 Task: Use Basketball Net Swish Effect in this video Movie B.mp4
Action: Mouse moved to (339, 115)
Screenshot: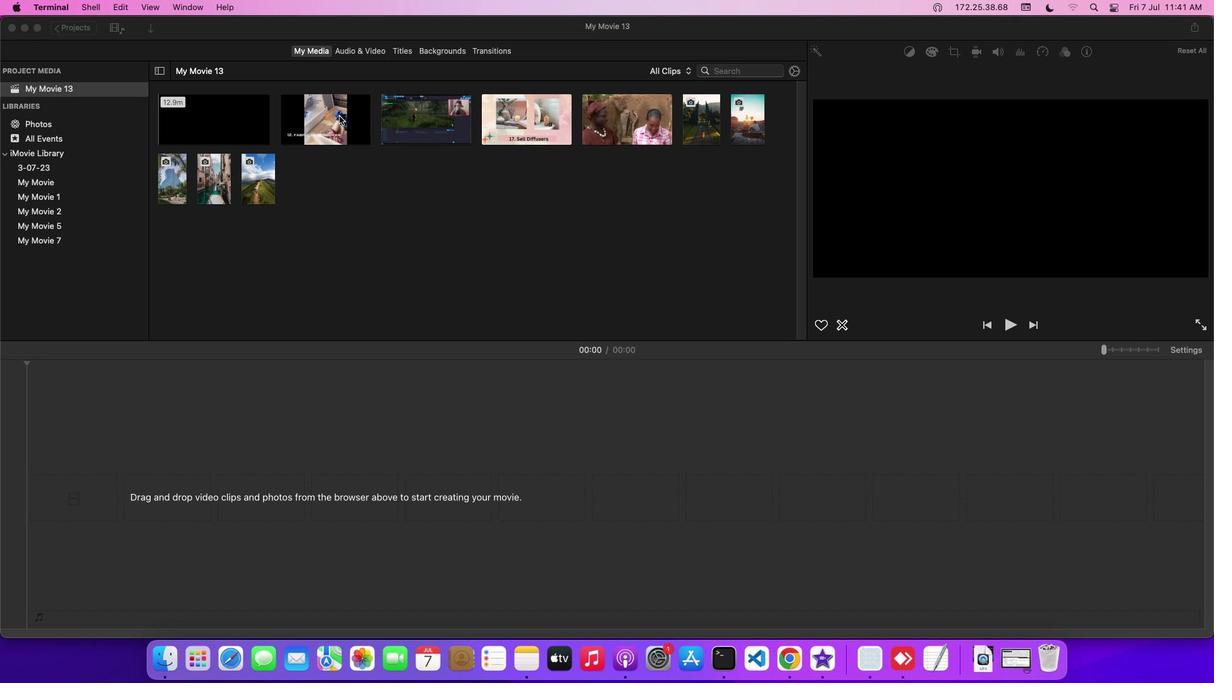 
Action: Mouse pressed left at (339, 115)
Screenshot: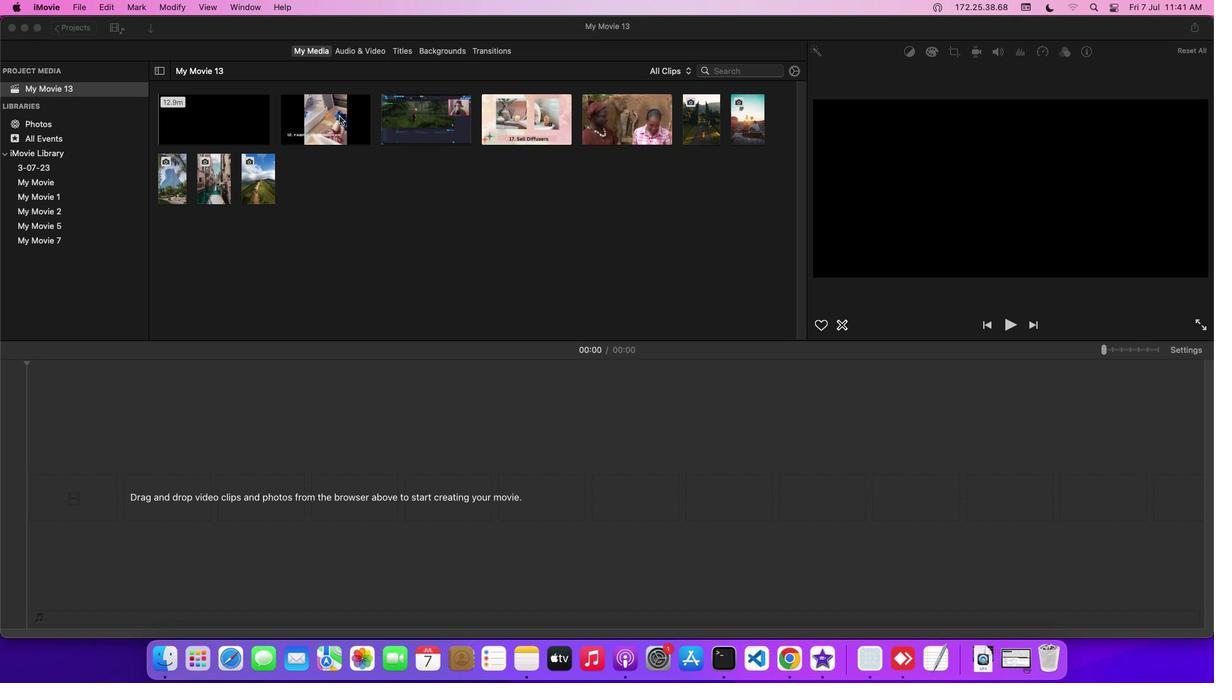 
Action: Mouse moved to (354, 48)
Screenshot: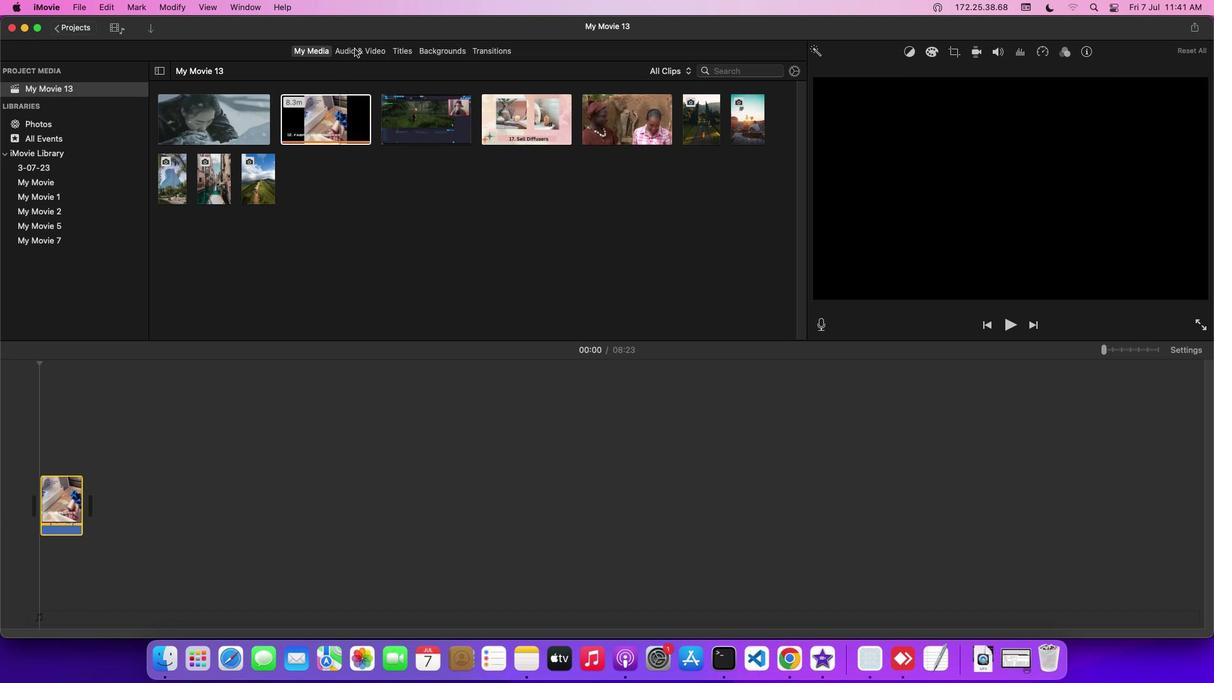 
Action: Mouse pressed left at (354, 48)
Screenshot: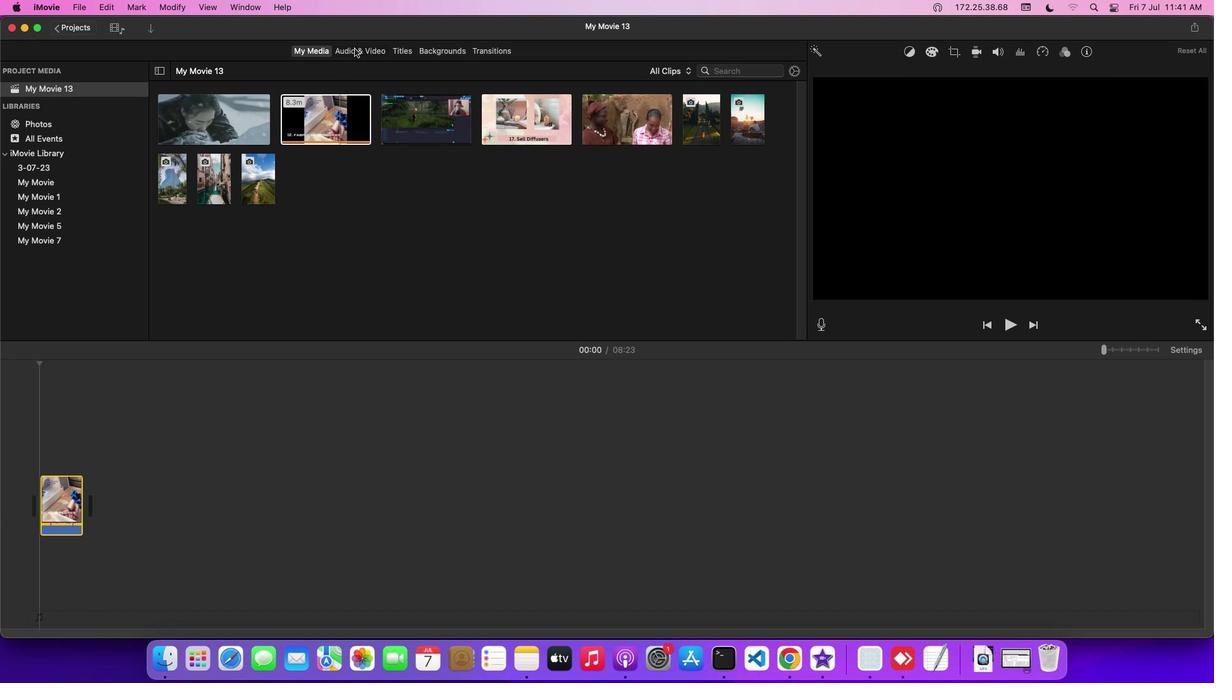 
Action: Mouse moved to (86, 118)
Screenshot: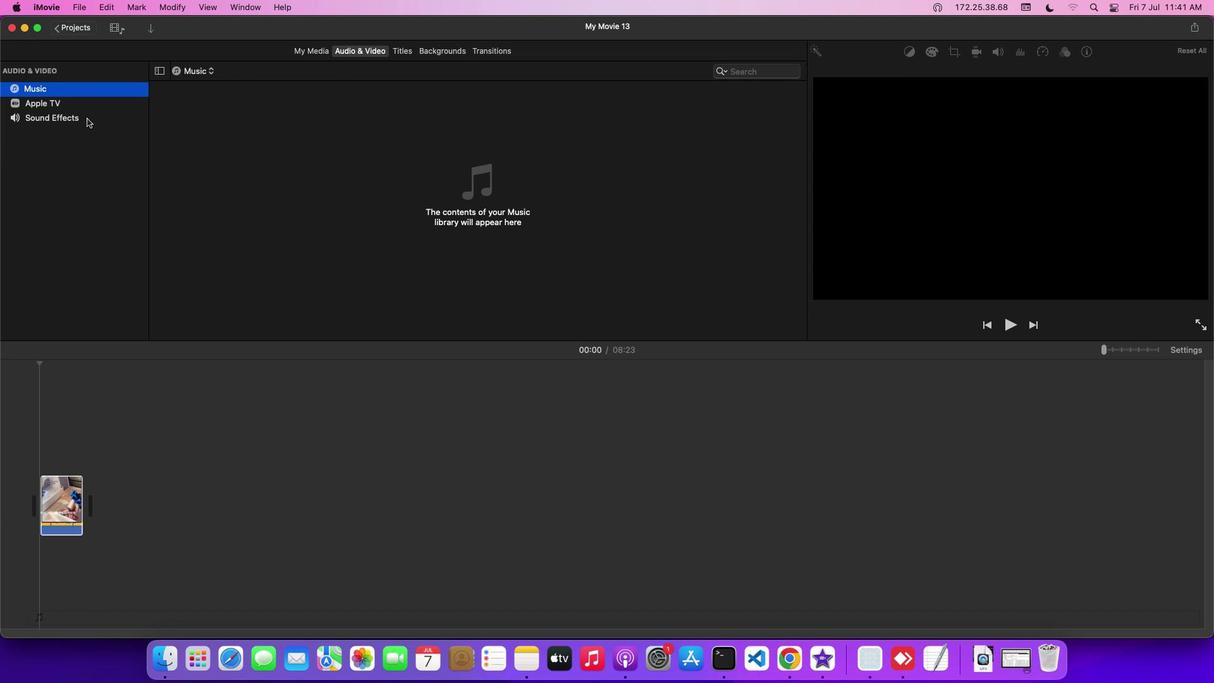 
Action: Mouse pressed left at (86, 118)
Screenshot: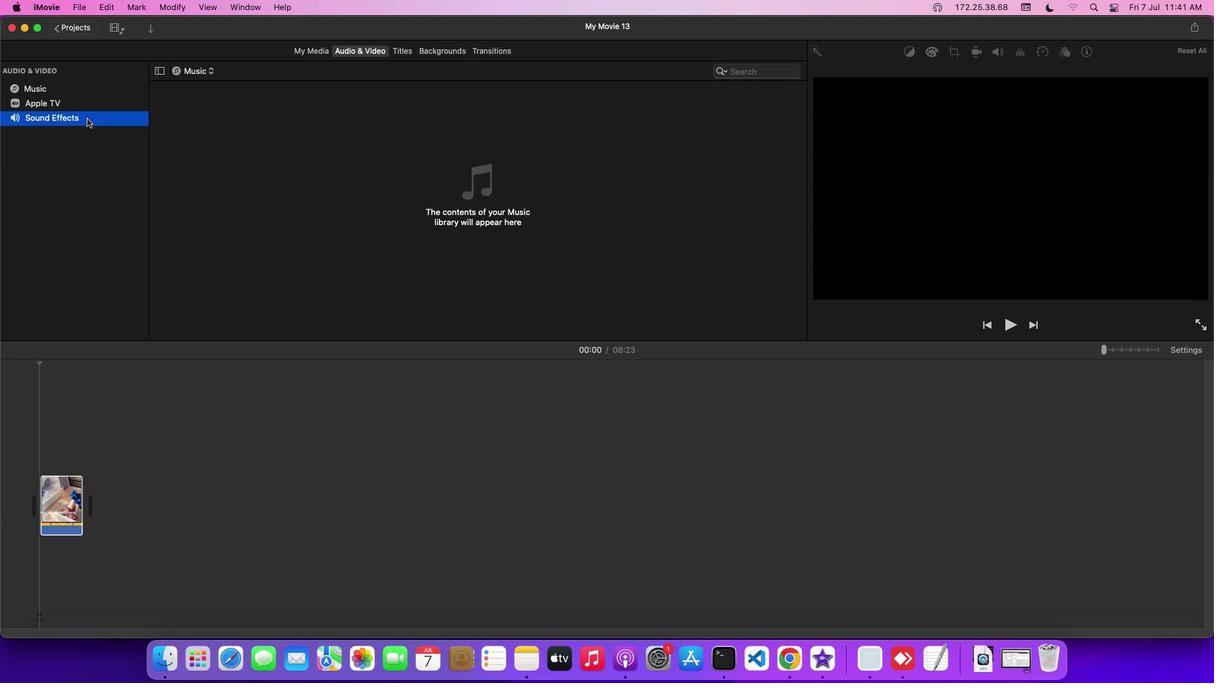 
Action: Mouse moved to (277, 223)
Screenshot: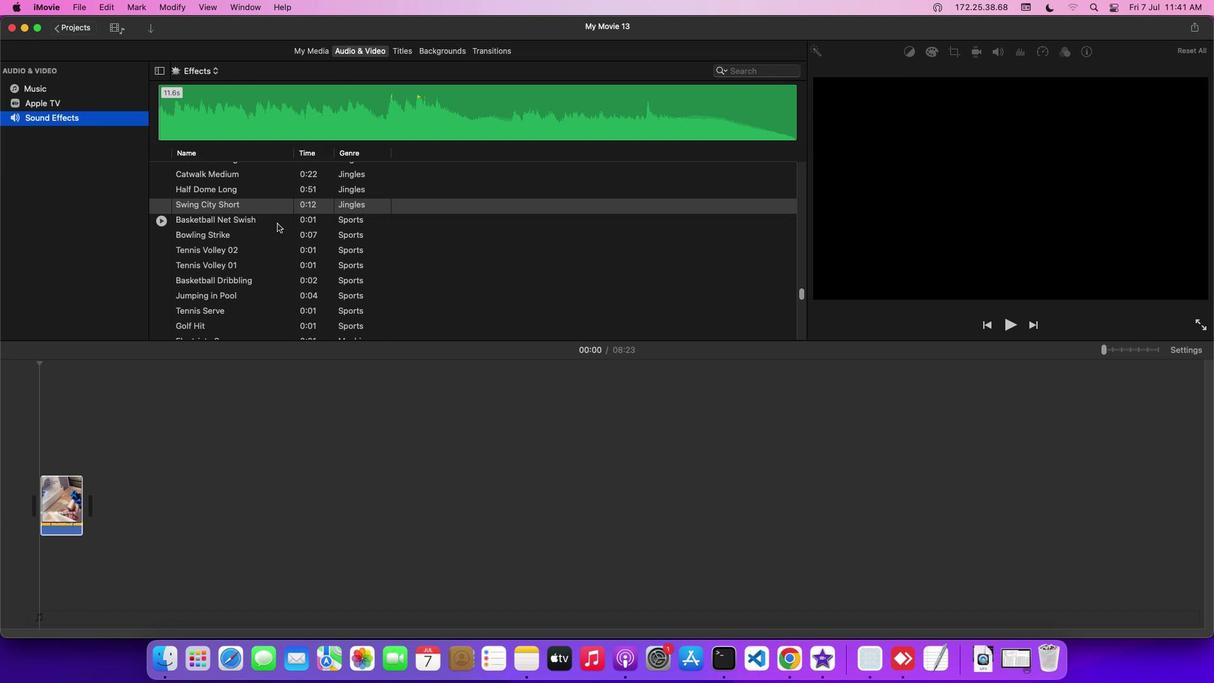 
Action: Mouse pressed left at (277, 223)
Screenshot: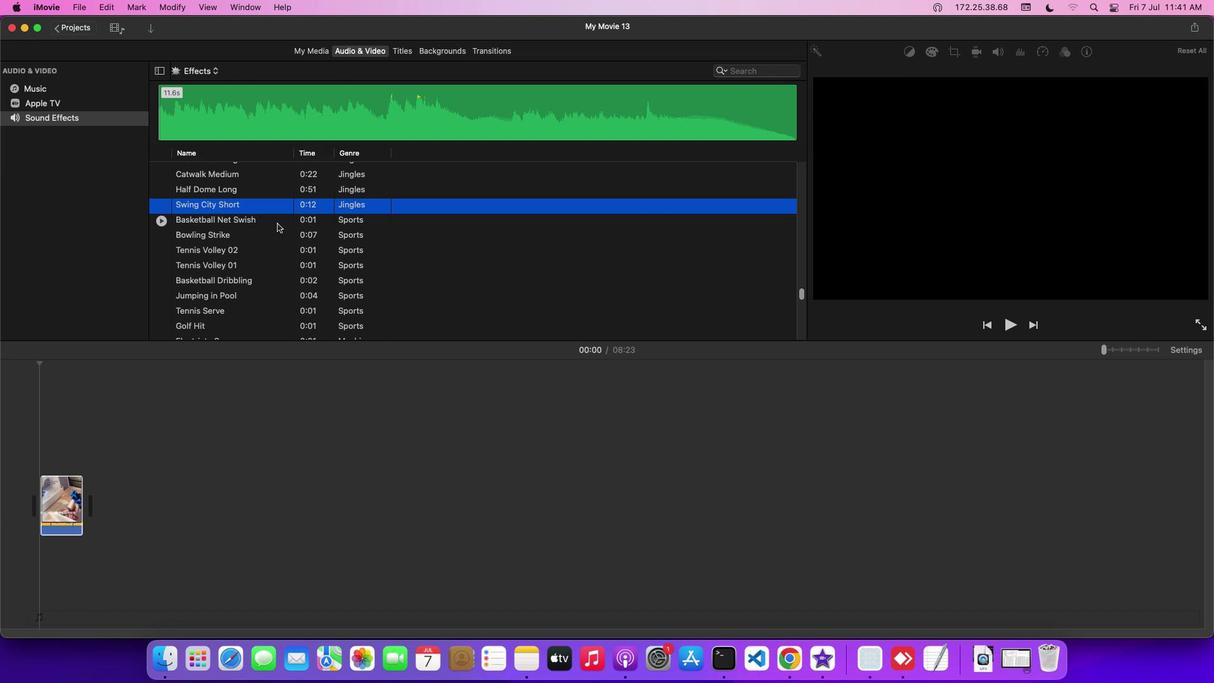 
Action: Mouse moved to (265, 222)
Screenshot: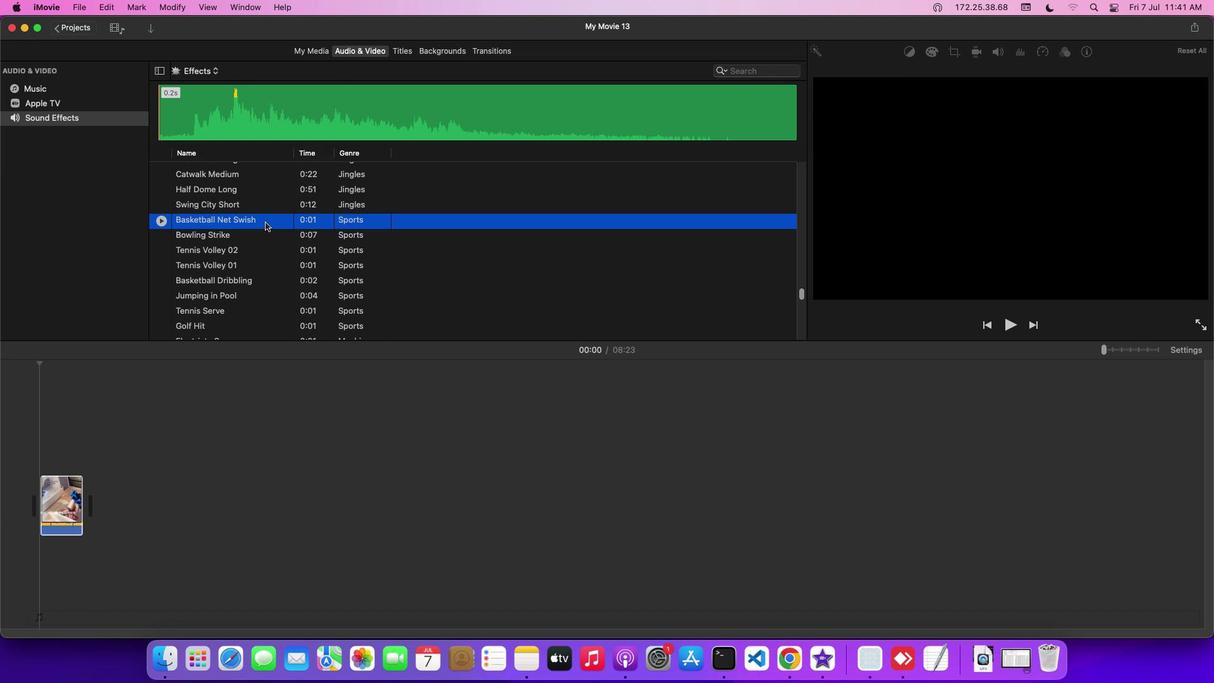 
Action: Mouse pressed left at (265, 222)
Screenshot: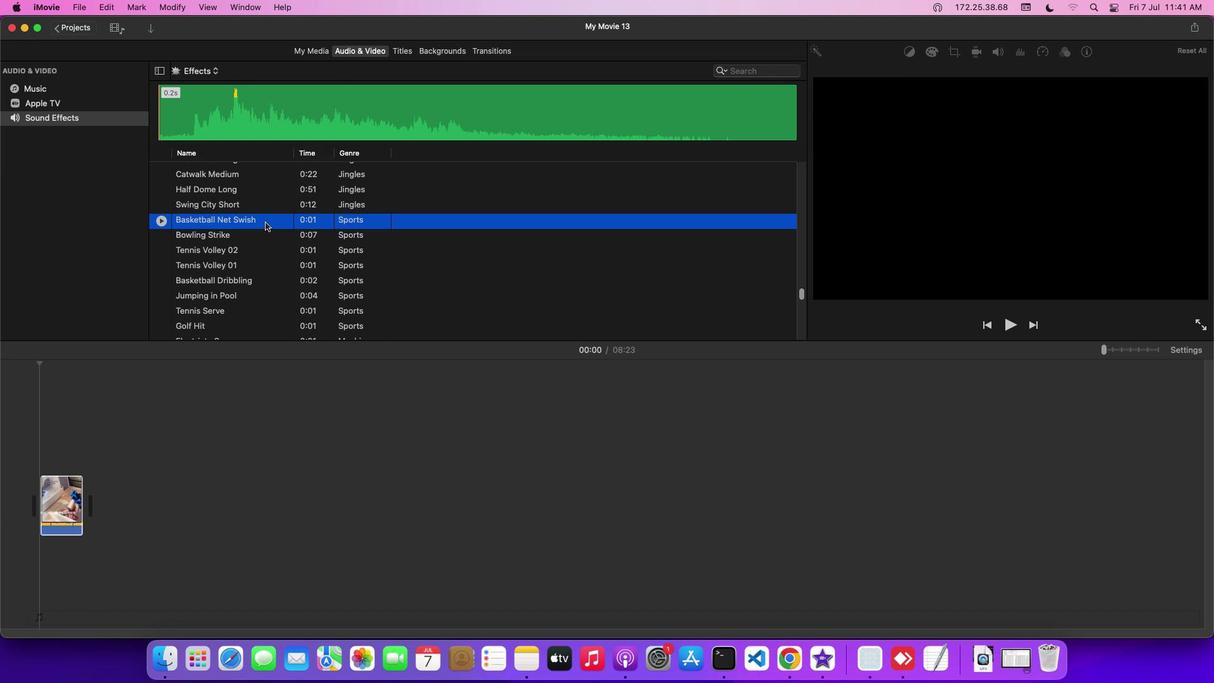 
Action: Mouse moved to (296, 506)
Screenshot: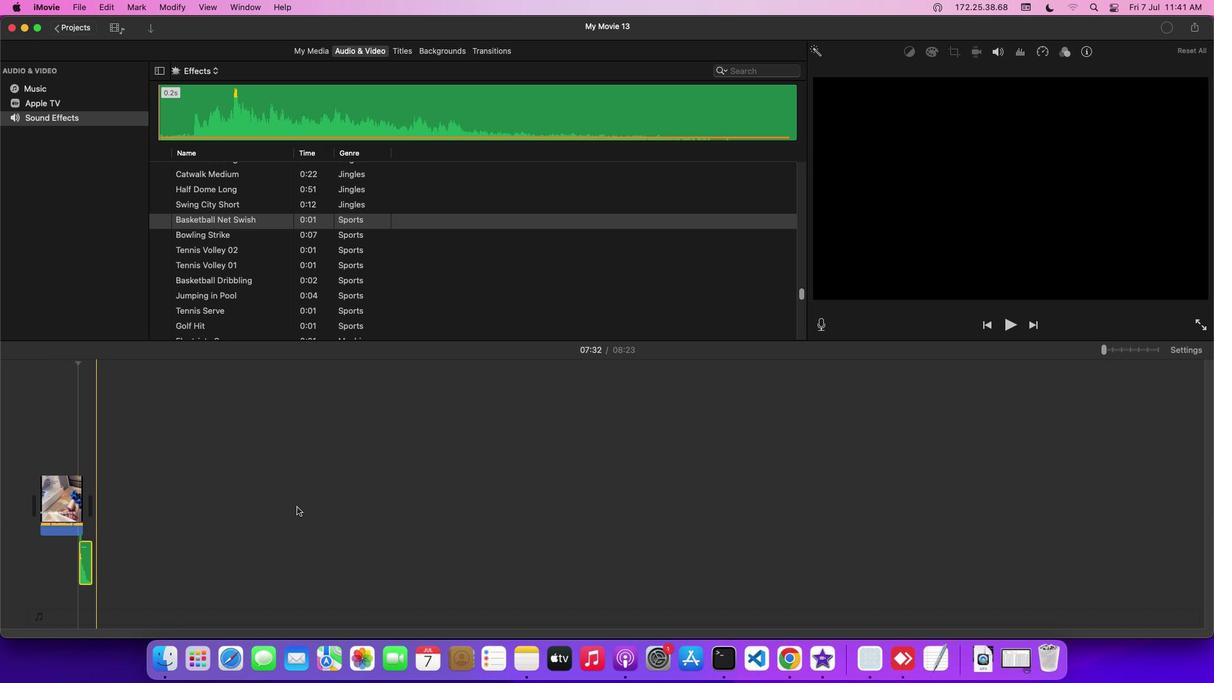 
